 Task: Select the smart option in the incremental naming.
Action: Mouse moved to (62, 611)
Screenshot: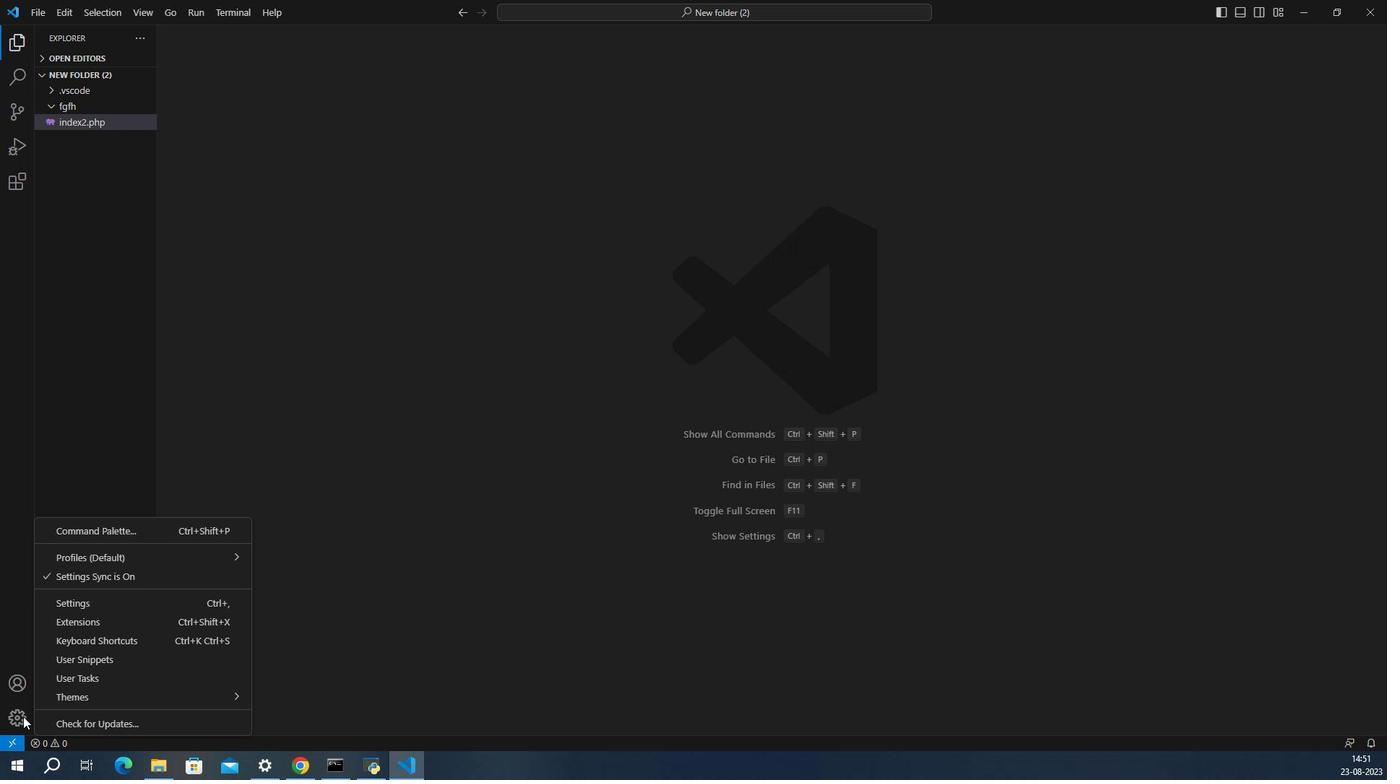 
Action: Mouse pressed left at (62, 611)
Screenshot: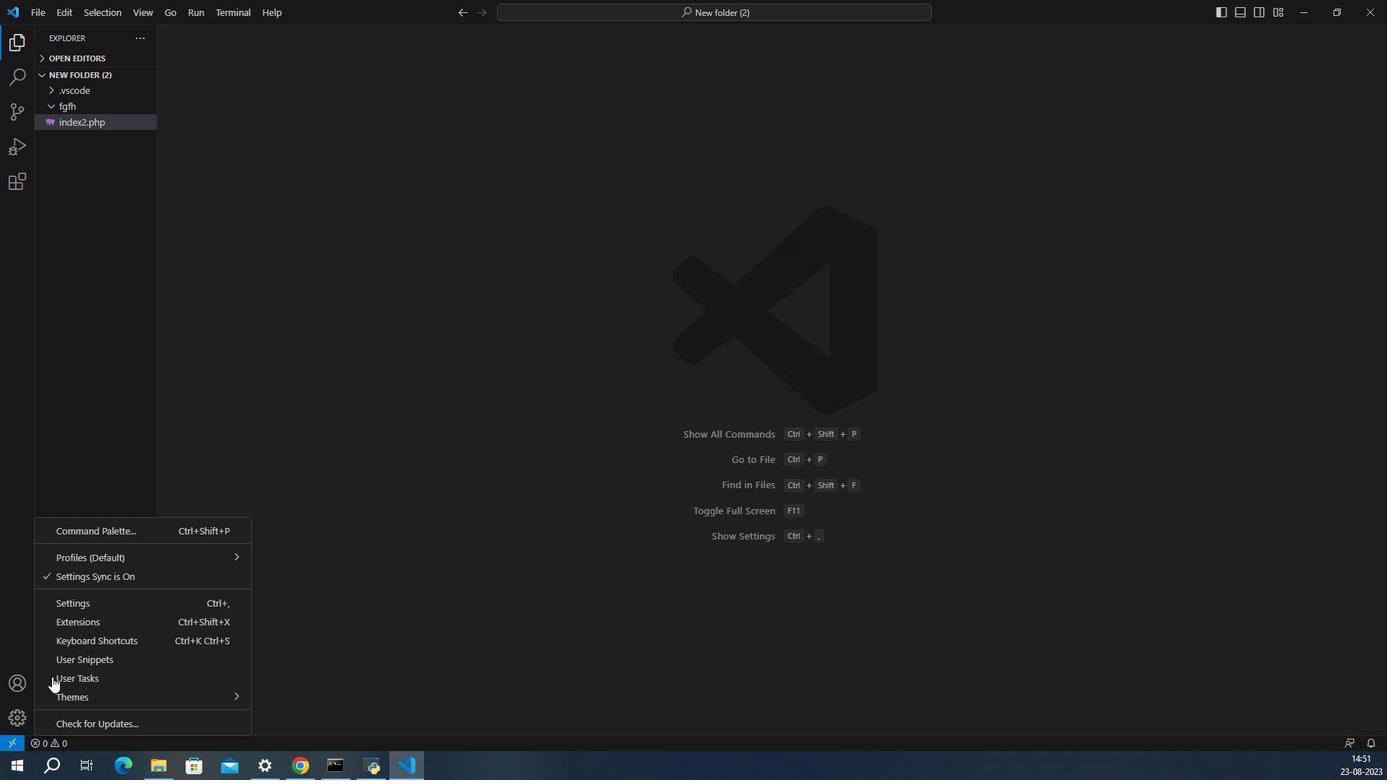 
Action: Mouse moved to (116, 573)
Screenshot: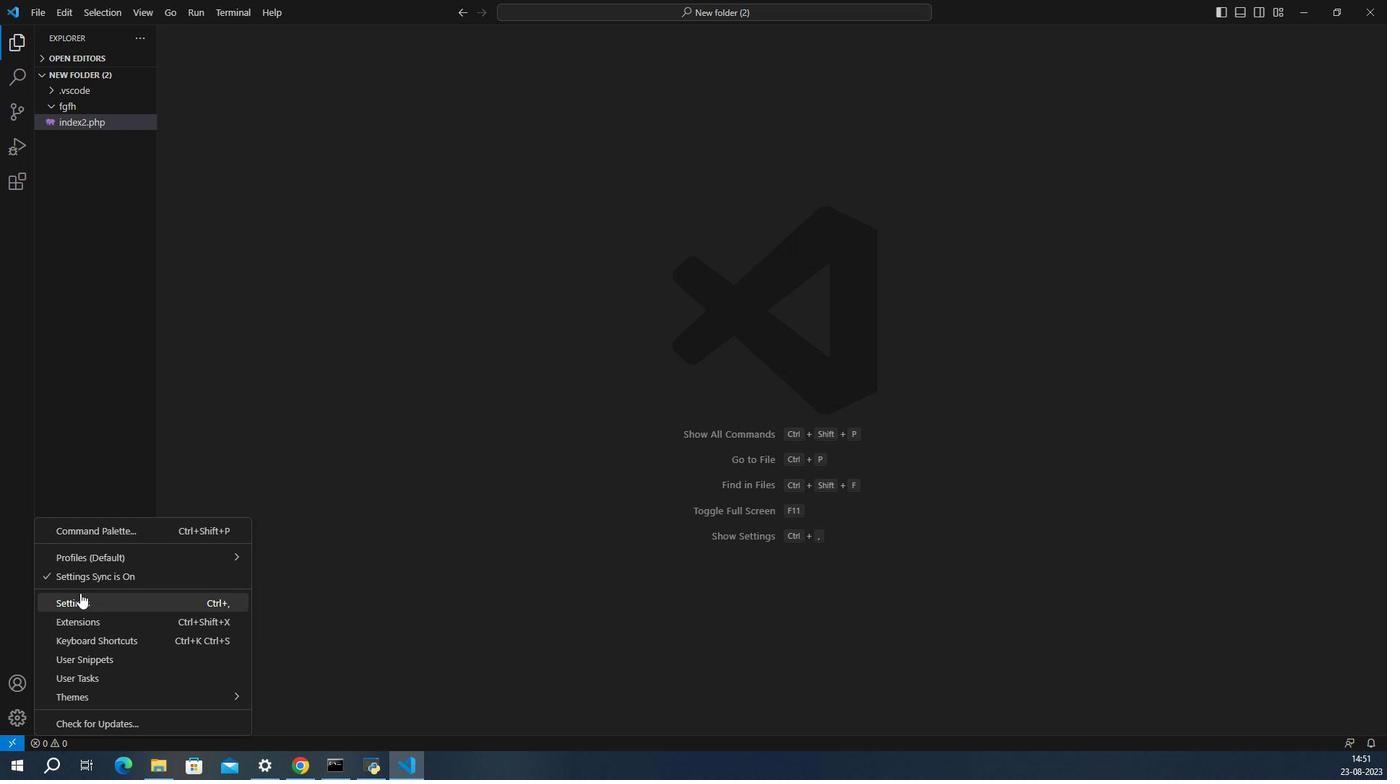 
Action: Mouse pressed left at (116, 573)
Screenshot: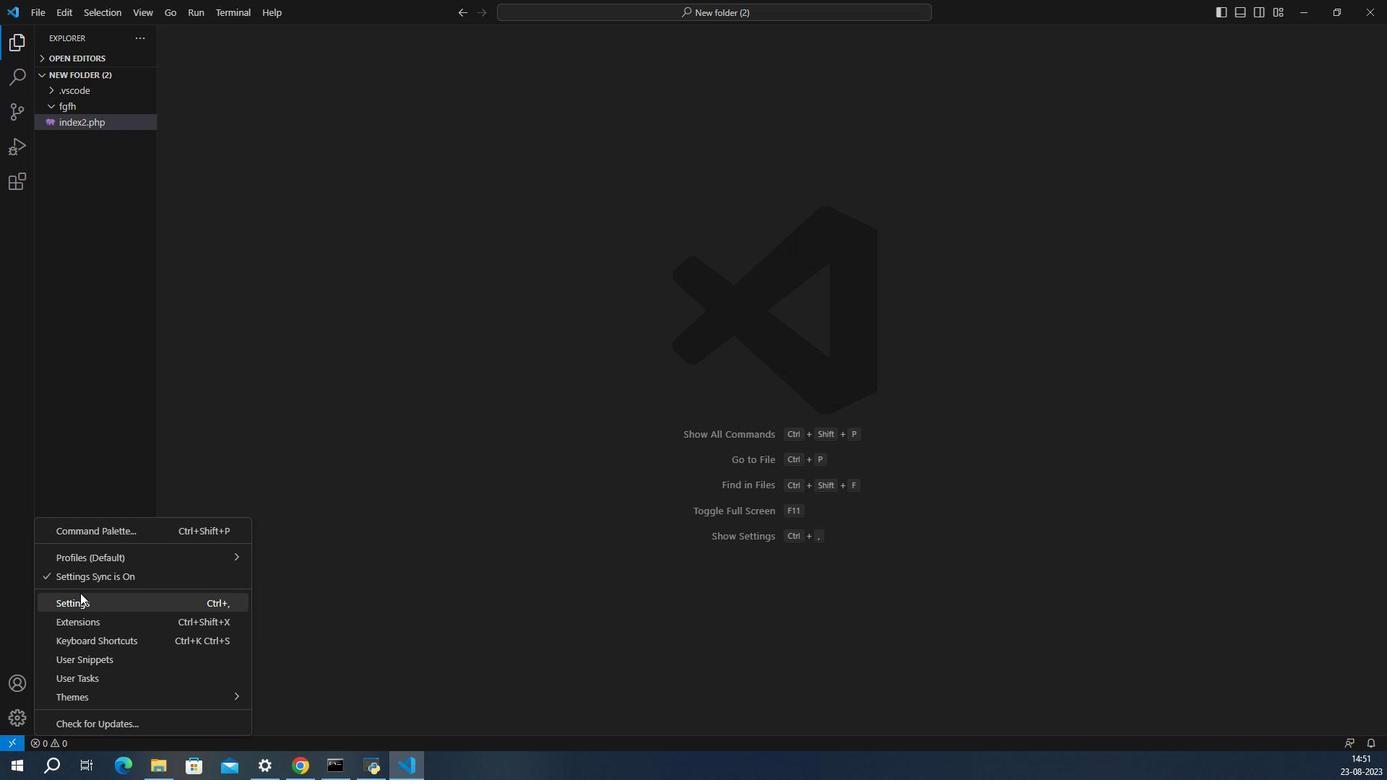 
Action: Mouse moved to (638, 556)
Screenshot: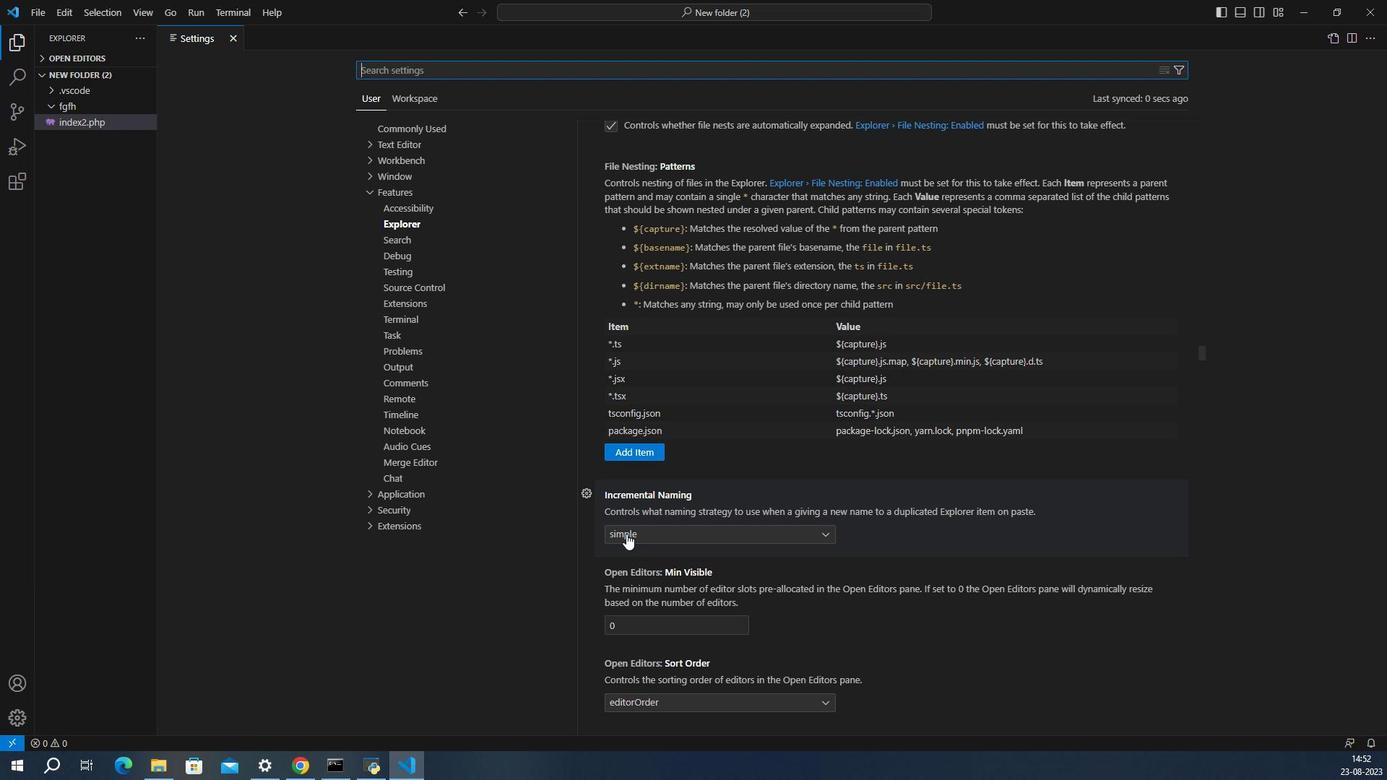
Action: Mouse pressed left at (638, 556)
Screenshot: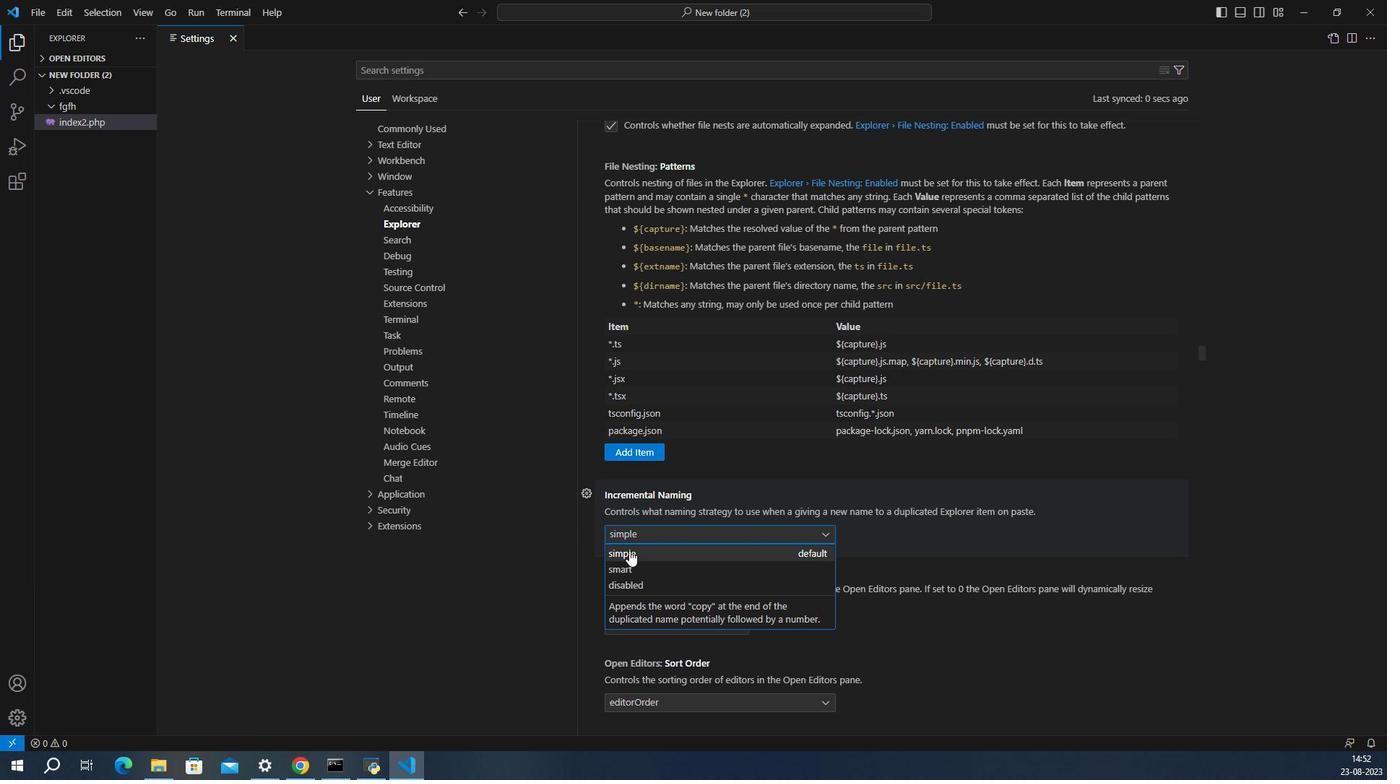 
Action: Mouse moved to (636, 565)
Screenshot: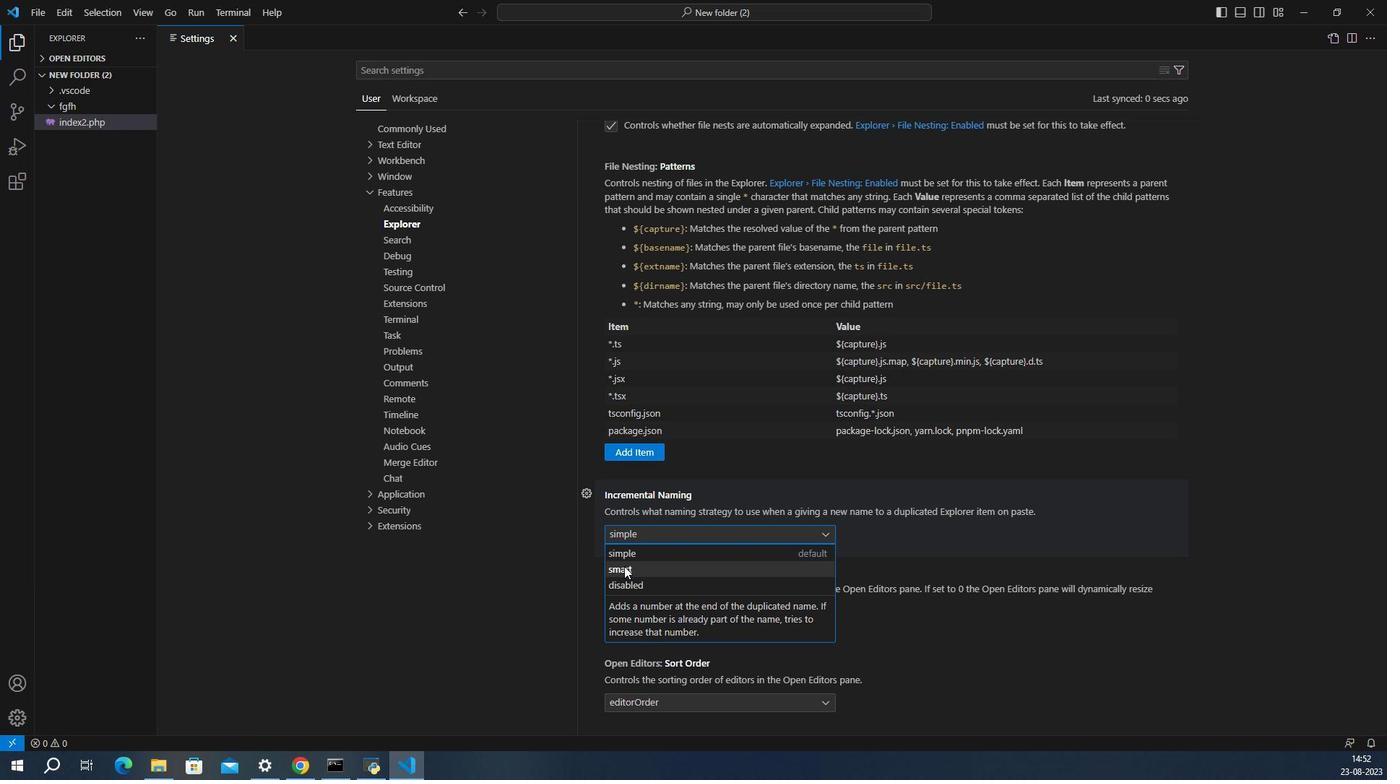 
Action: Mouse pressed left at (636, 565)
Screenshot: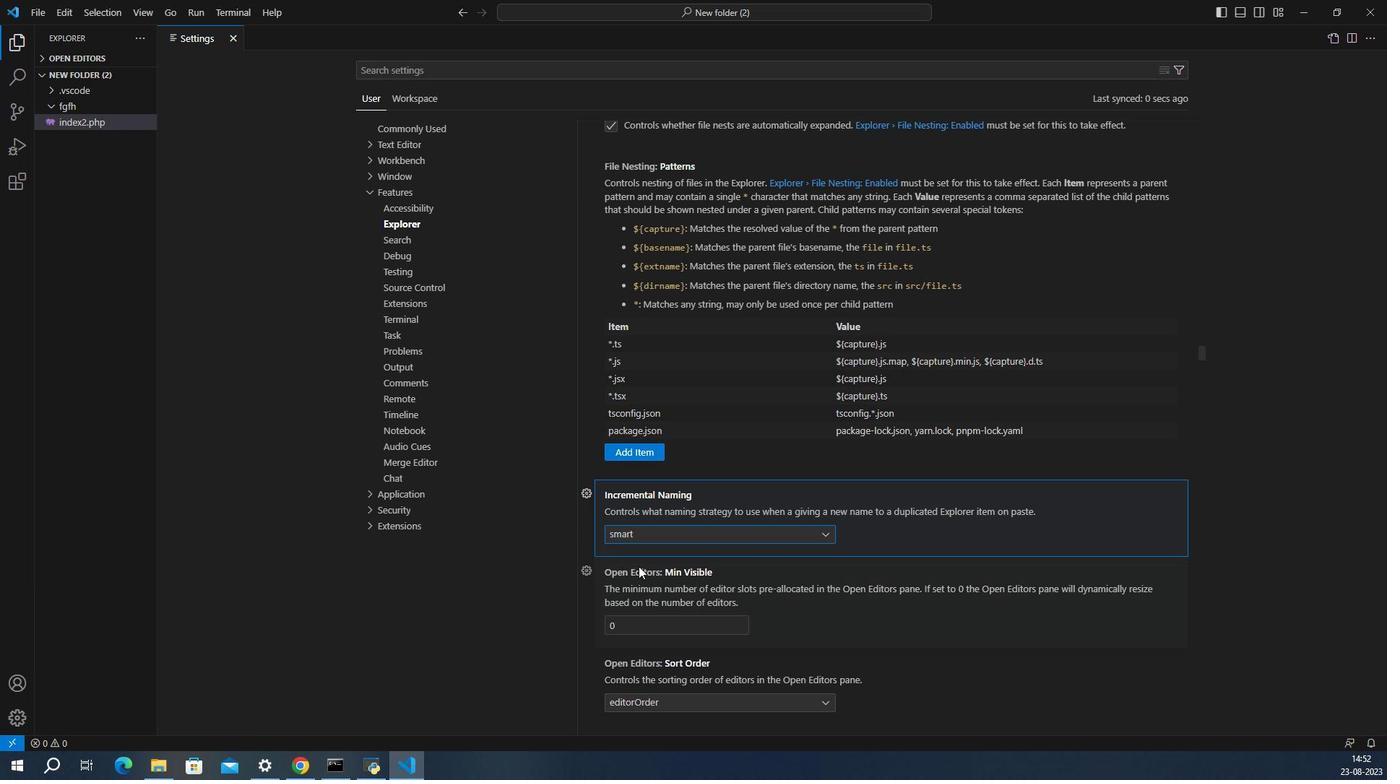 
Action: Mouse moved to (644, 560)
Screenshot: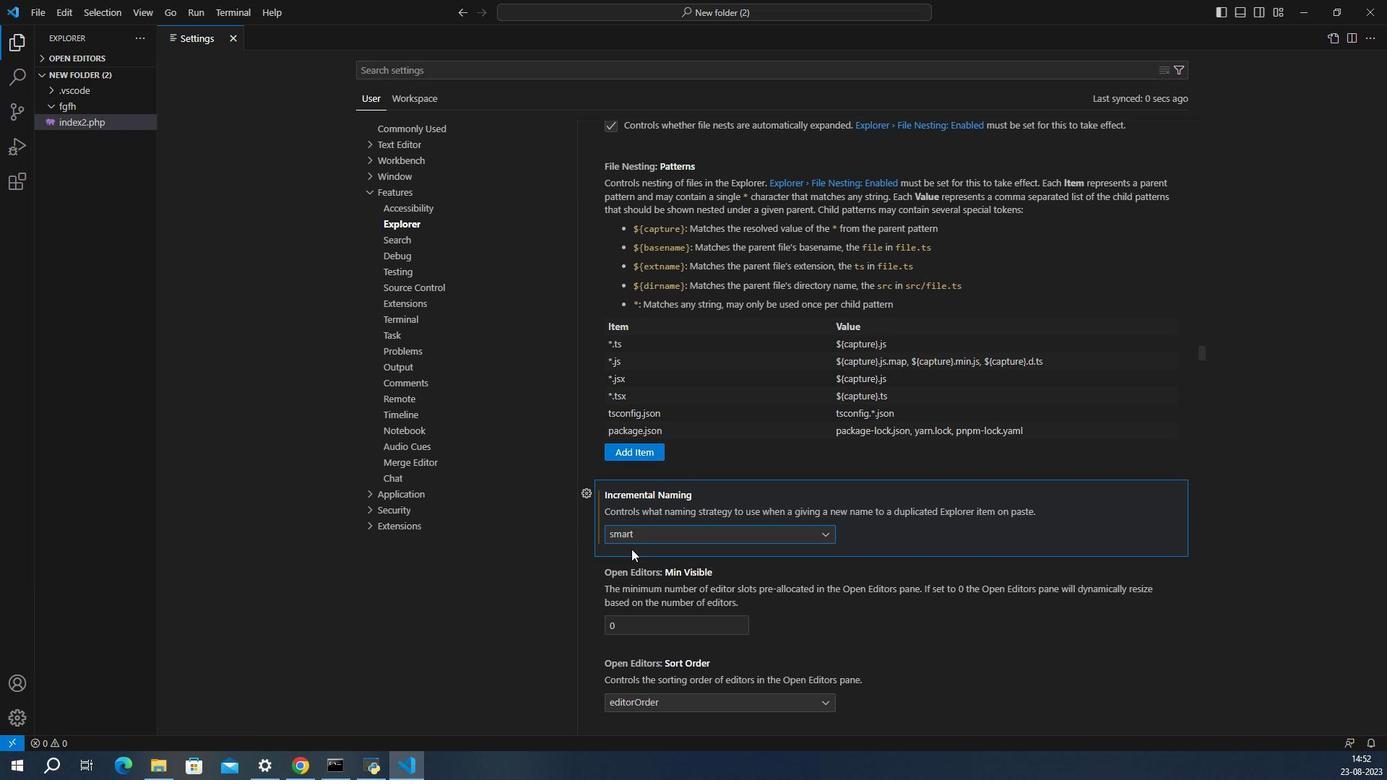 
